 Task: Cancel the extension bisect and stop.
Action: Mouse moved to (46, 172)
Screenshot: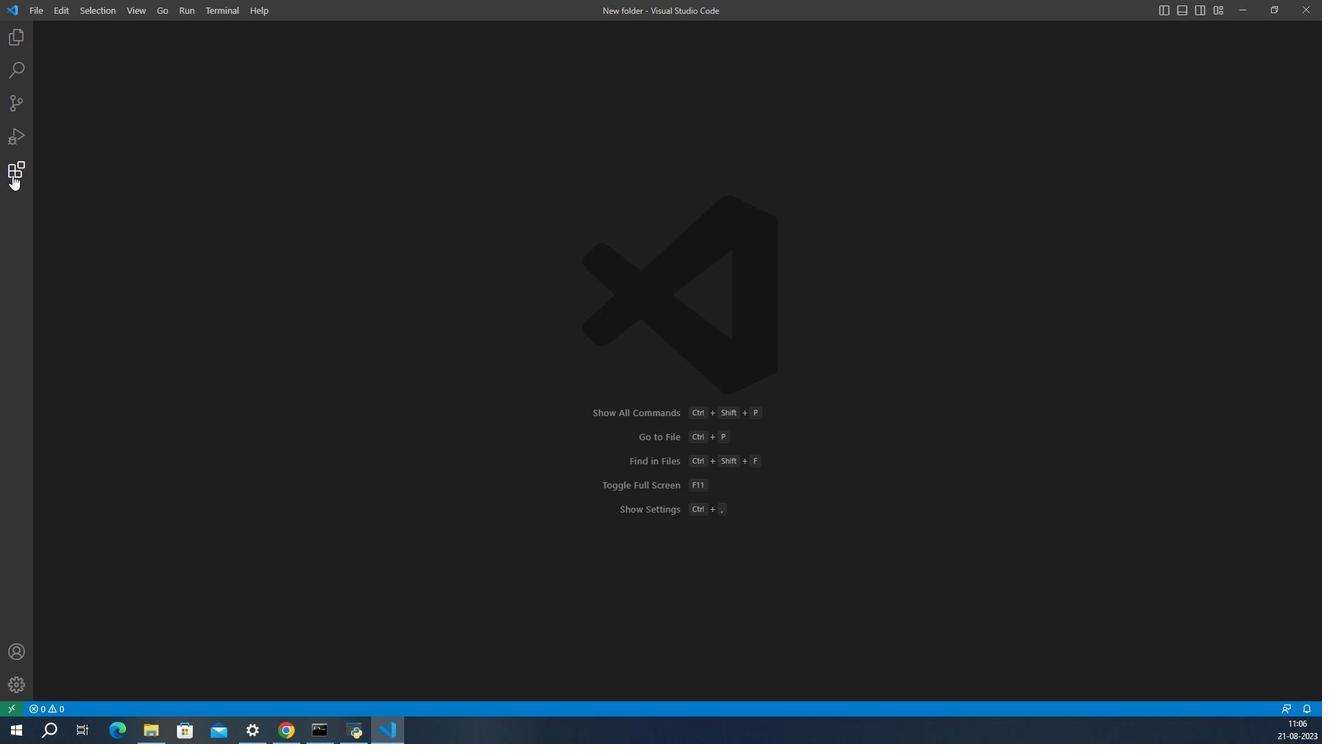 
Action: Mouse pressed left at (46, 172)
Screenshot: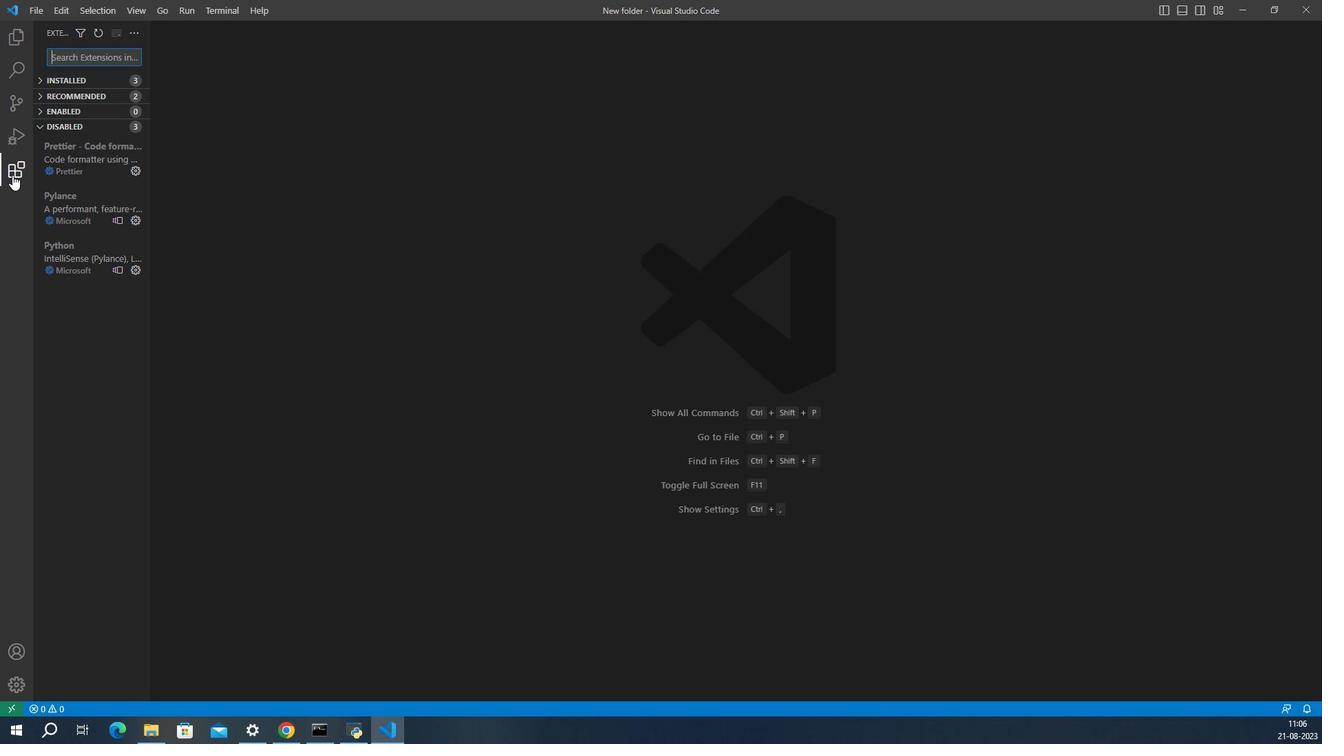 
Action: Mouse moved to (166, 25)
Screenshot: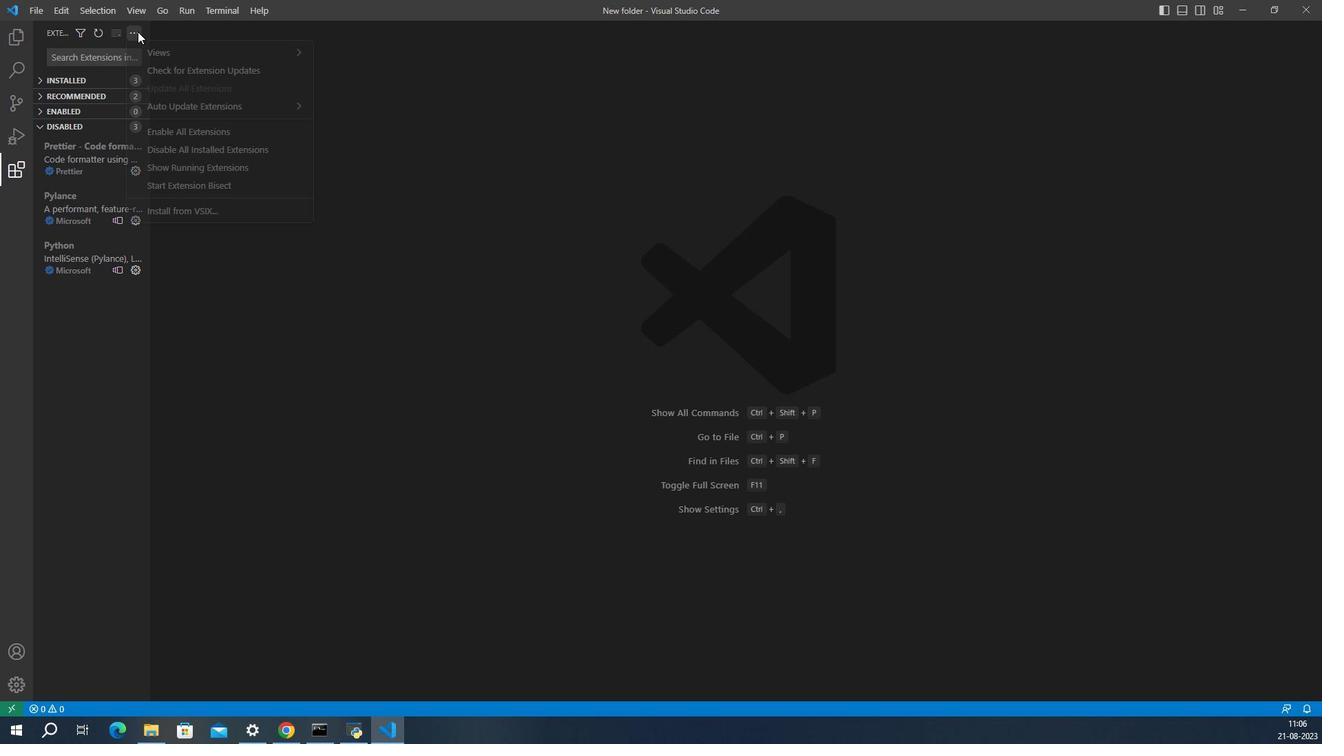 
Action: Mouse pressed left at (166, 25)
Screenshot: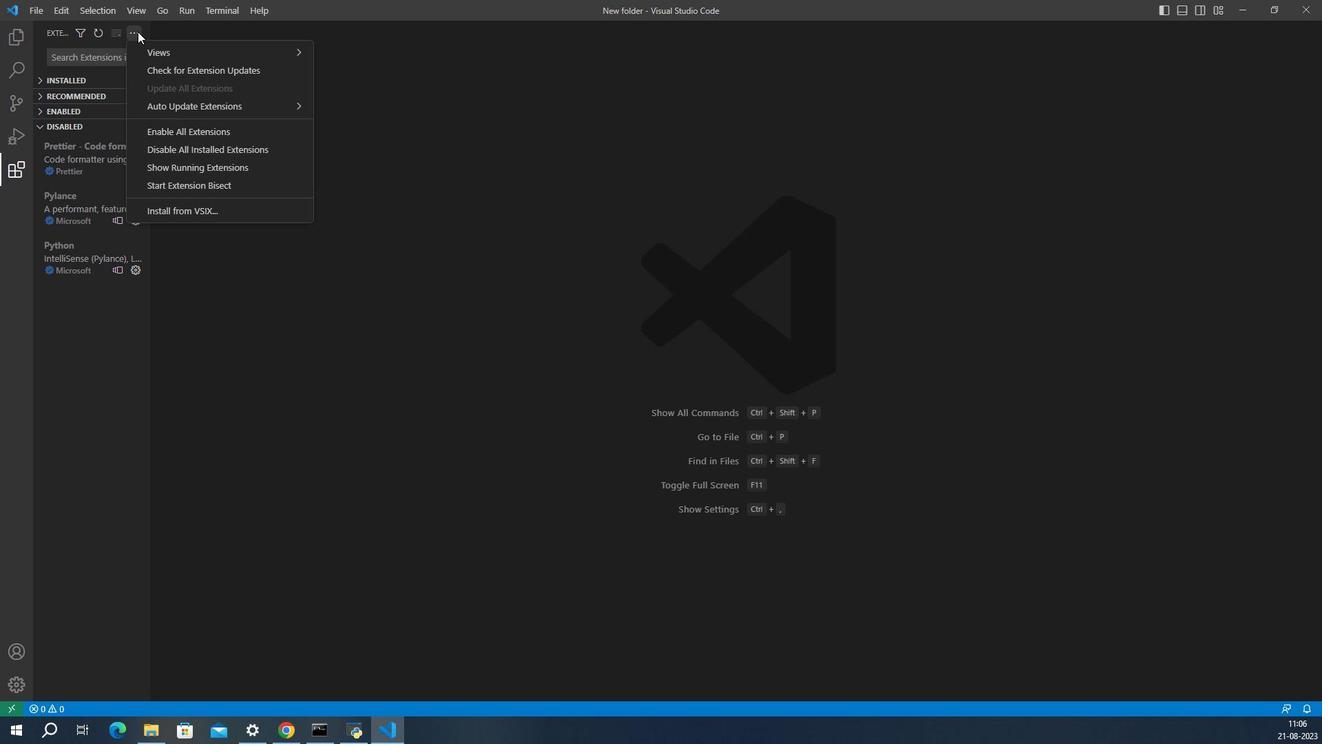 
Action: Mouse moved to (249, 179)
Screenshot: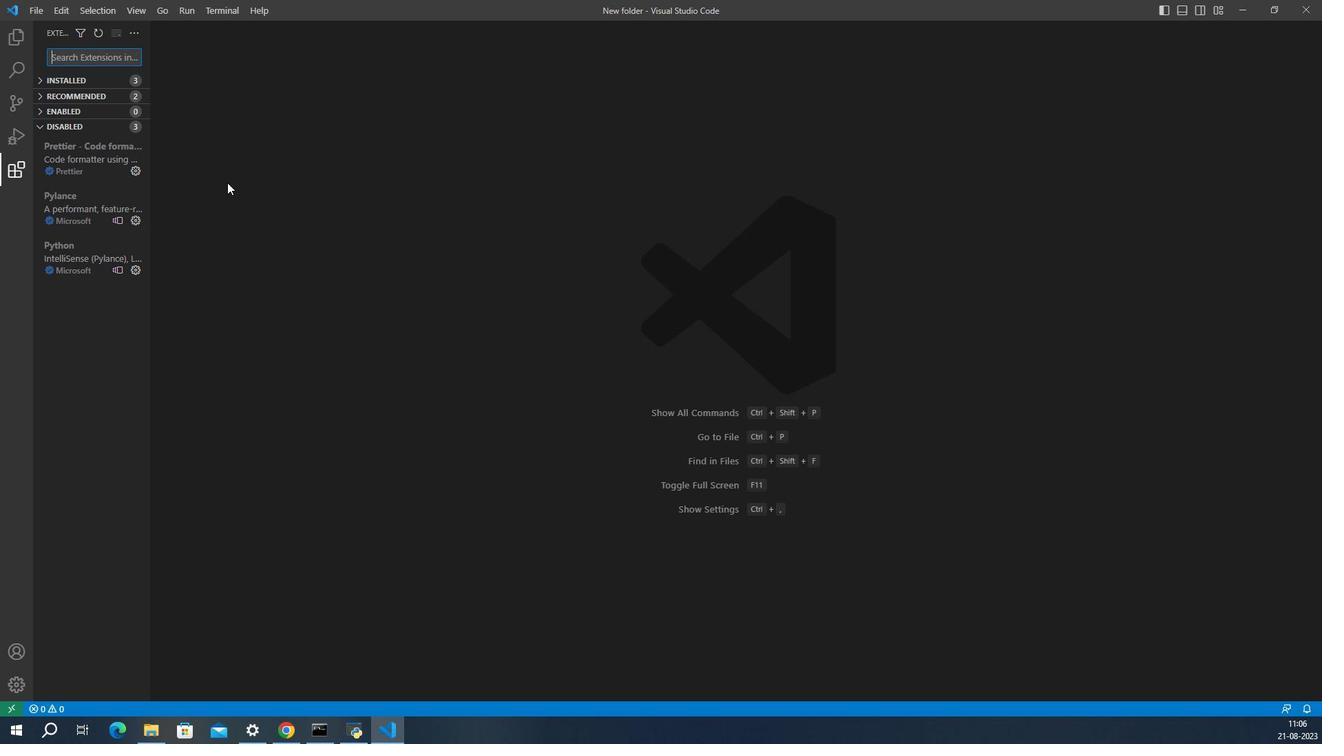 
Action: Mouse pressed left at (249, 179)
Screenshot: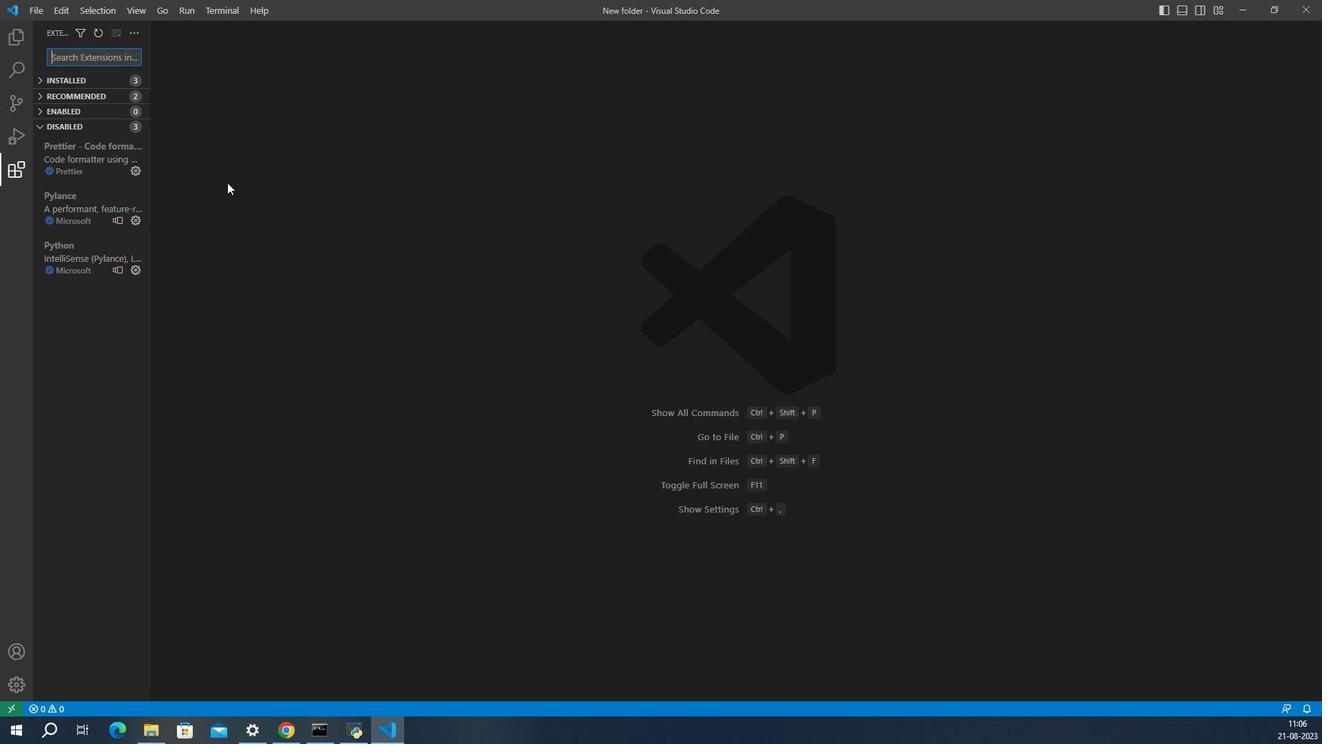 
Action: Mouse moved to (827, 391)
Screenshot: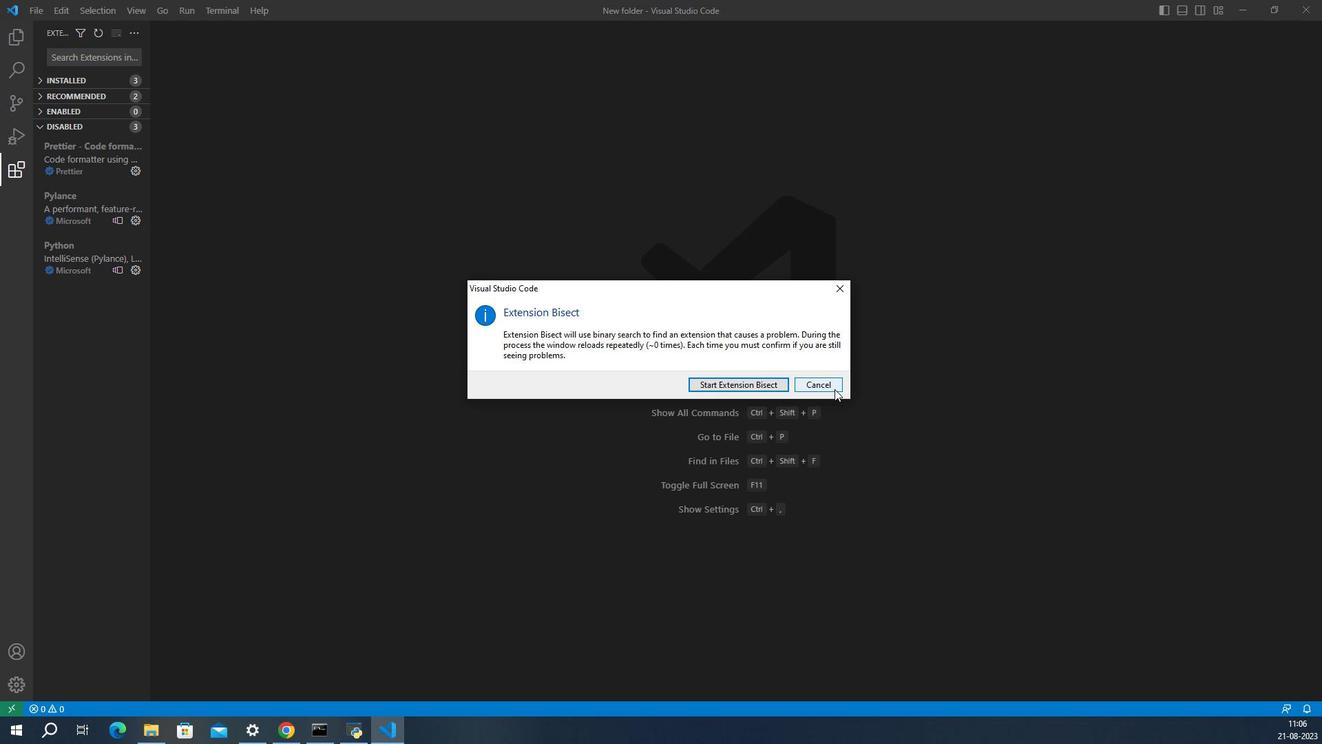 
Action: Mouse pressed left at (827, 391)
Screenshot: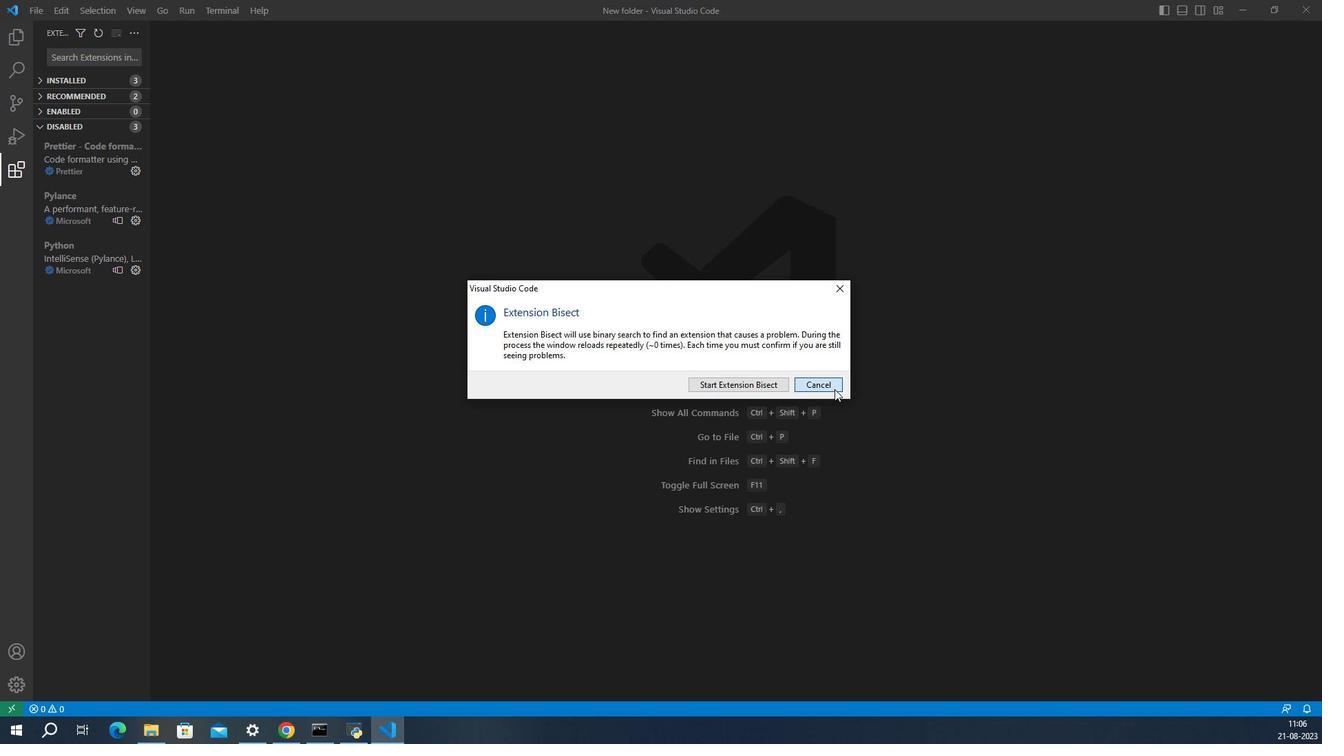 
